 Task: Start in the project UpwardTech the sprint 'Feature Fling', with a duration of 2 weeks.
Action: Mouse moved to (285, 359)
Screenshot: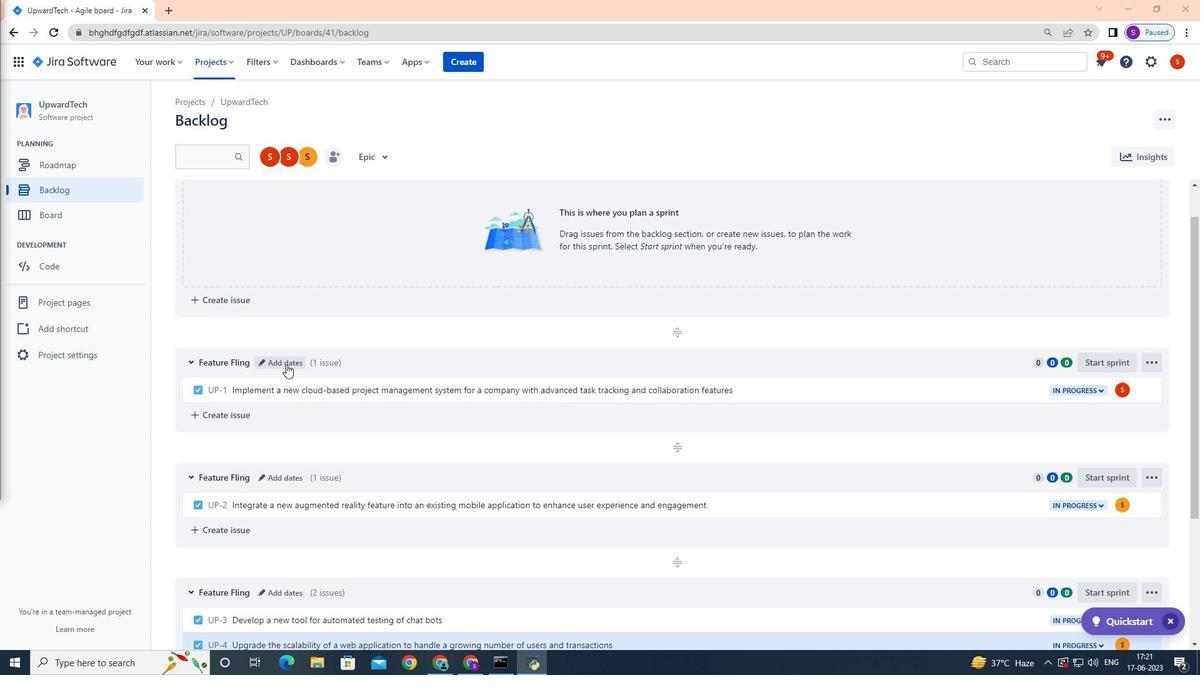 
Action: Mouse pressed left at (285, 359)
Screenshot: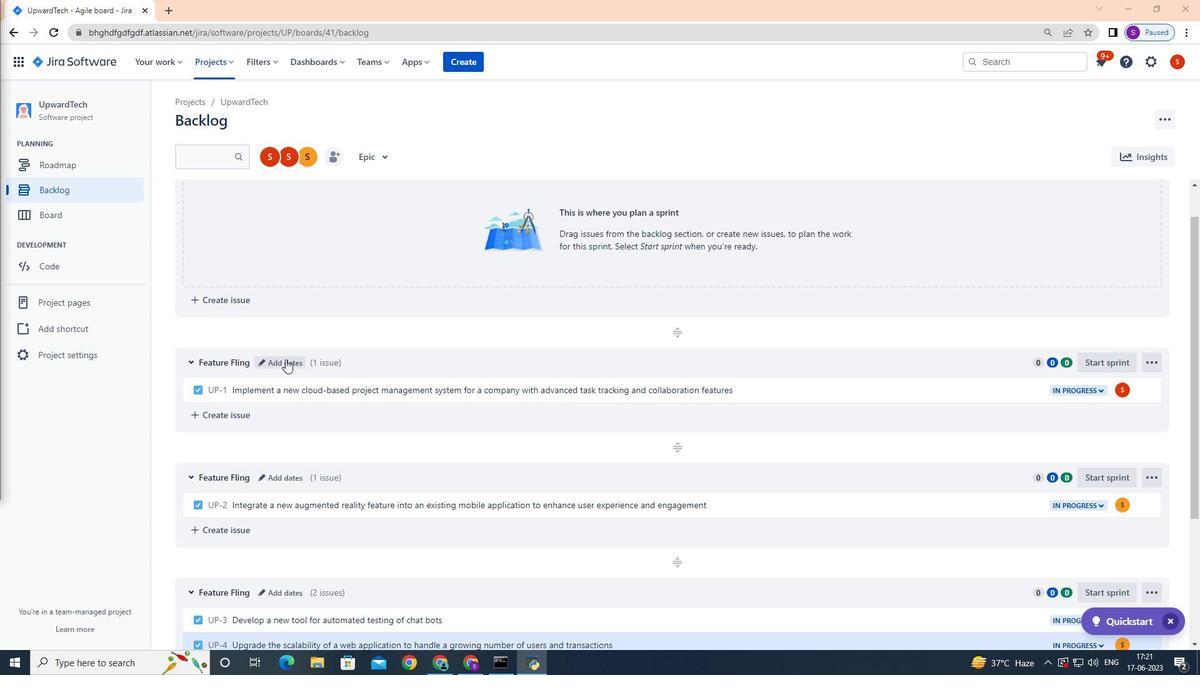 
Action: Mouse moved to (567, 193)
Screenshot: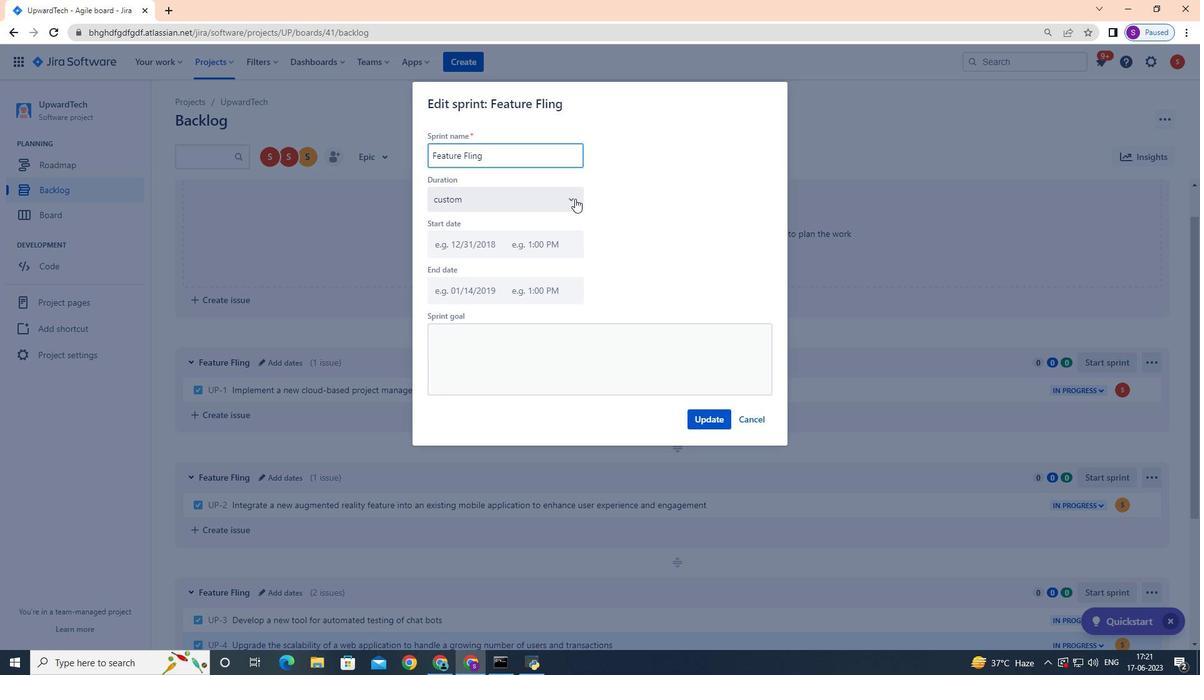 
Action: Mouse pressed left at (567, 193)
Screenshot: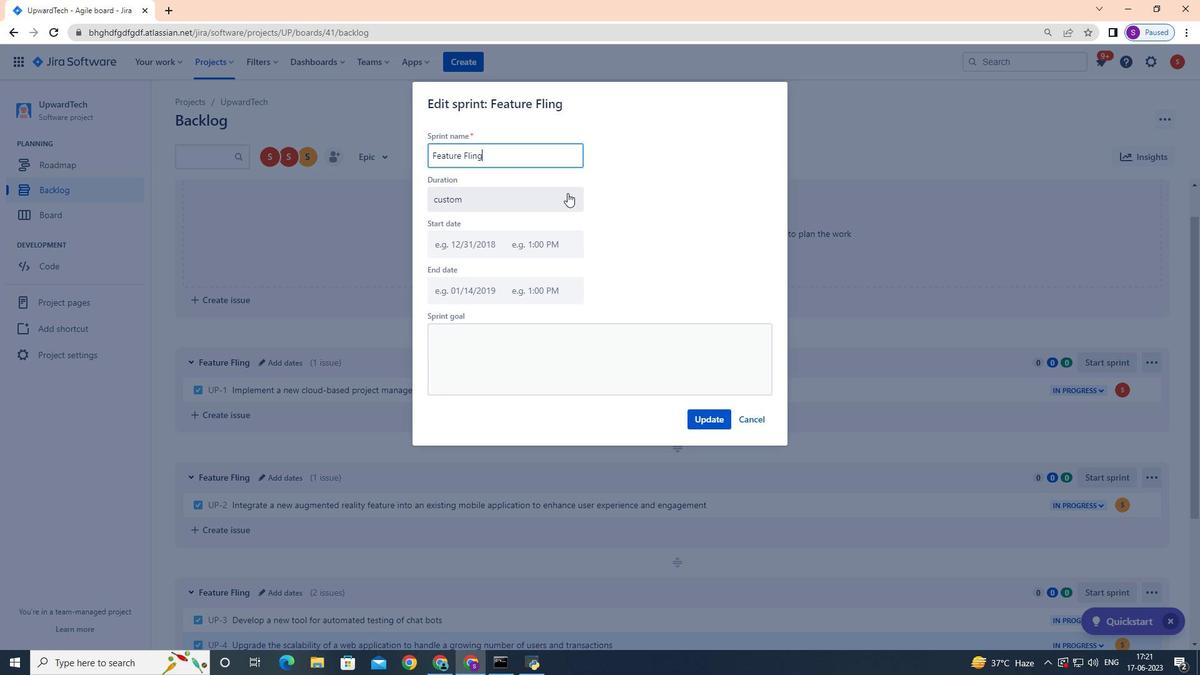 
Action: Mouse moved to (514, 258)
Screenshot: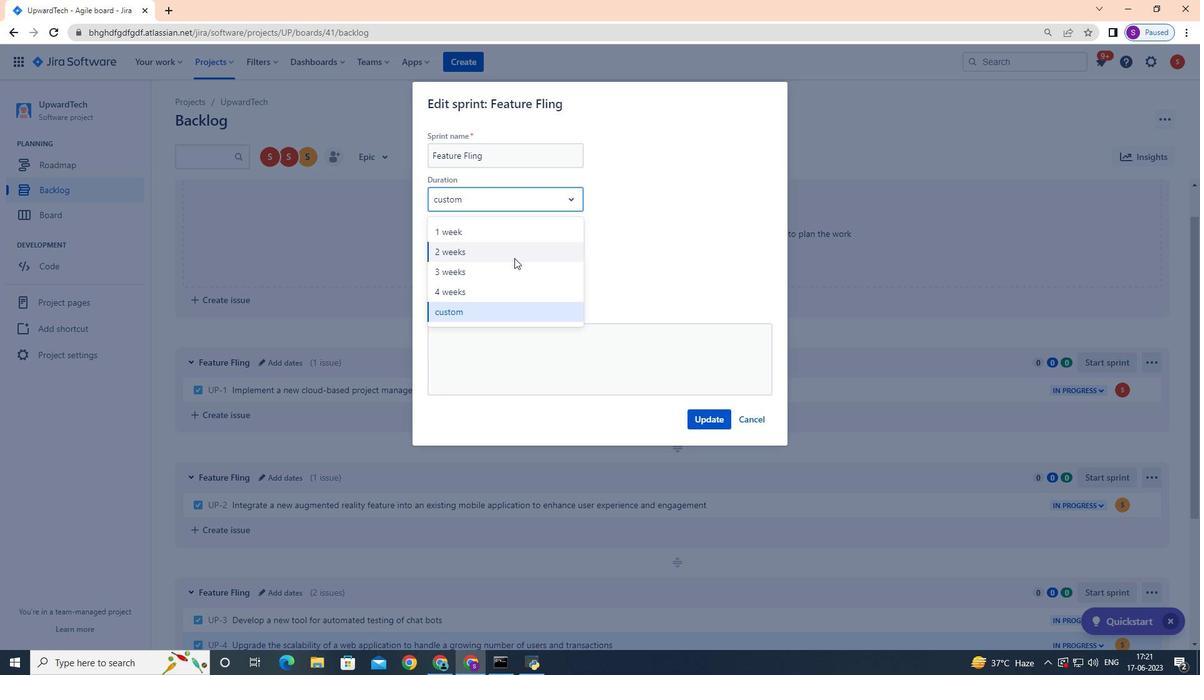 
Action: Mouse pressed left at (514, 258)
Screenshot: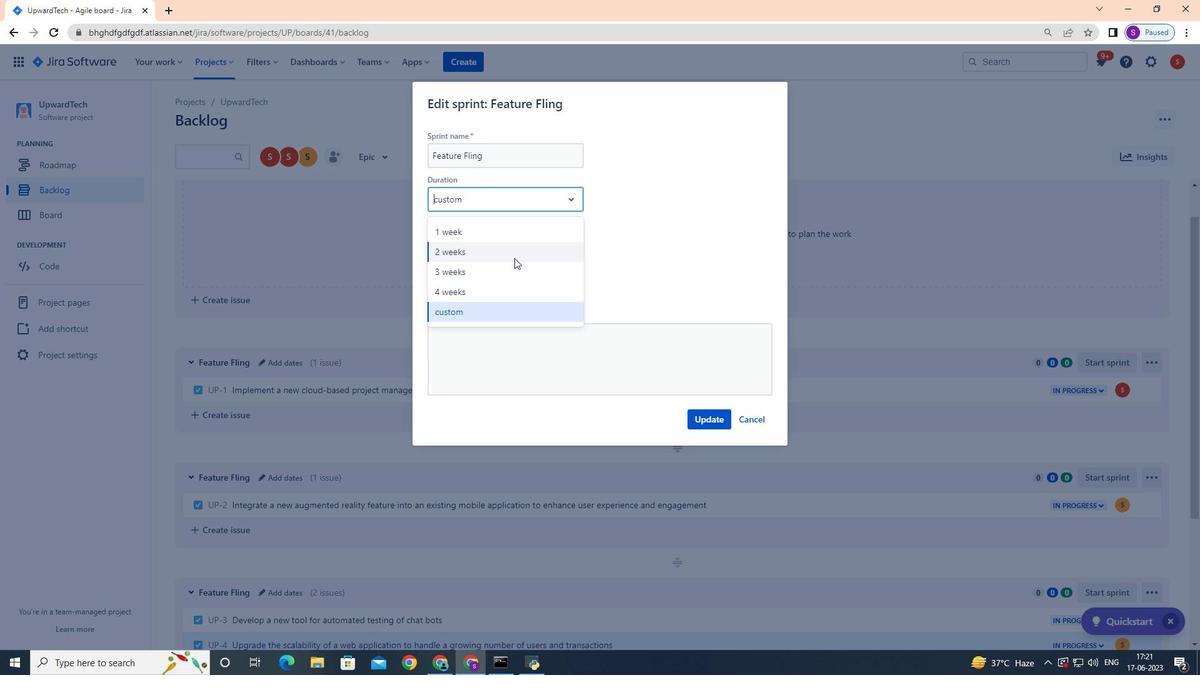 
Action: Mouse moved to (698, 418)
Screenshot: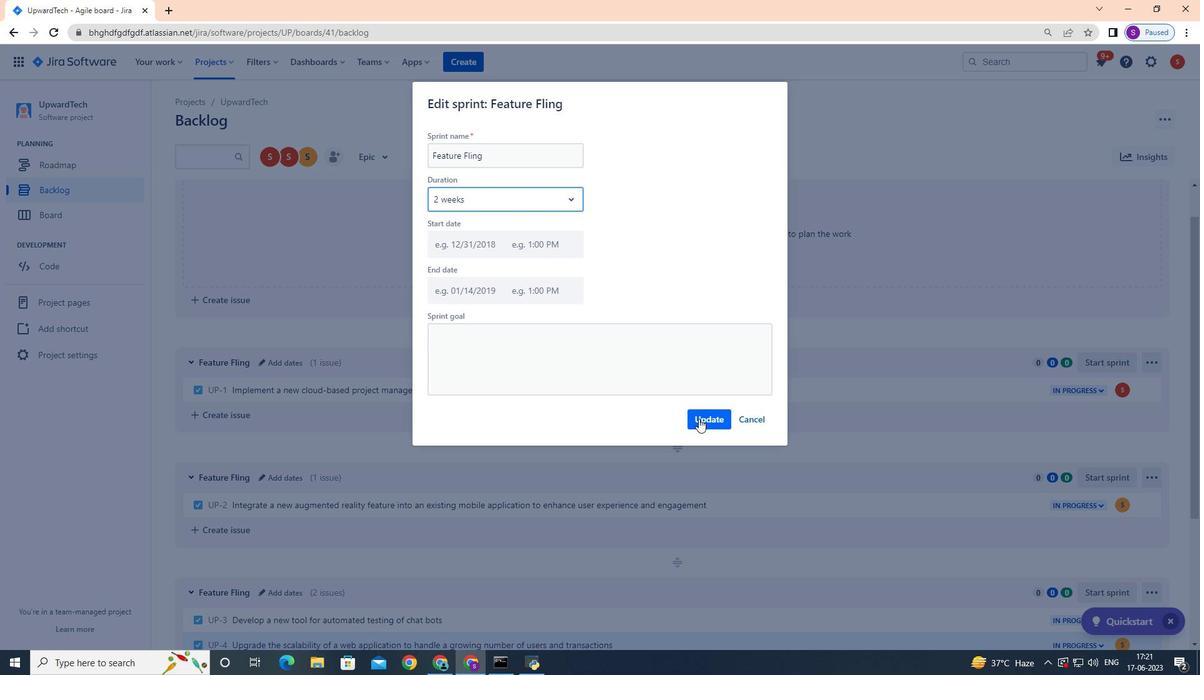 
Action: Mouse pressed left at (698, 418)
Screenshot: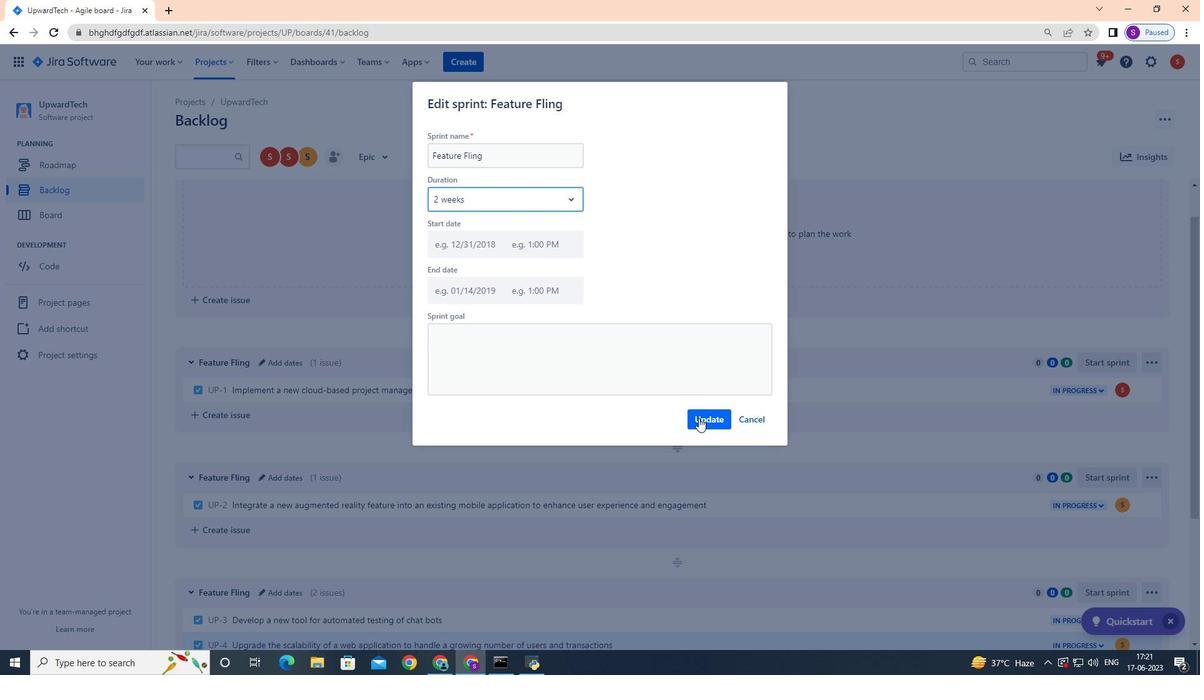 
Action: Mouse moved to (698, 418)
Screenshot: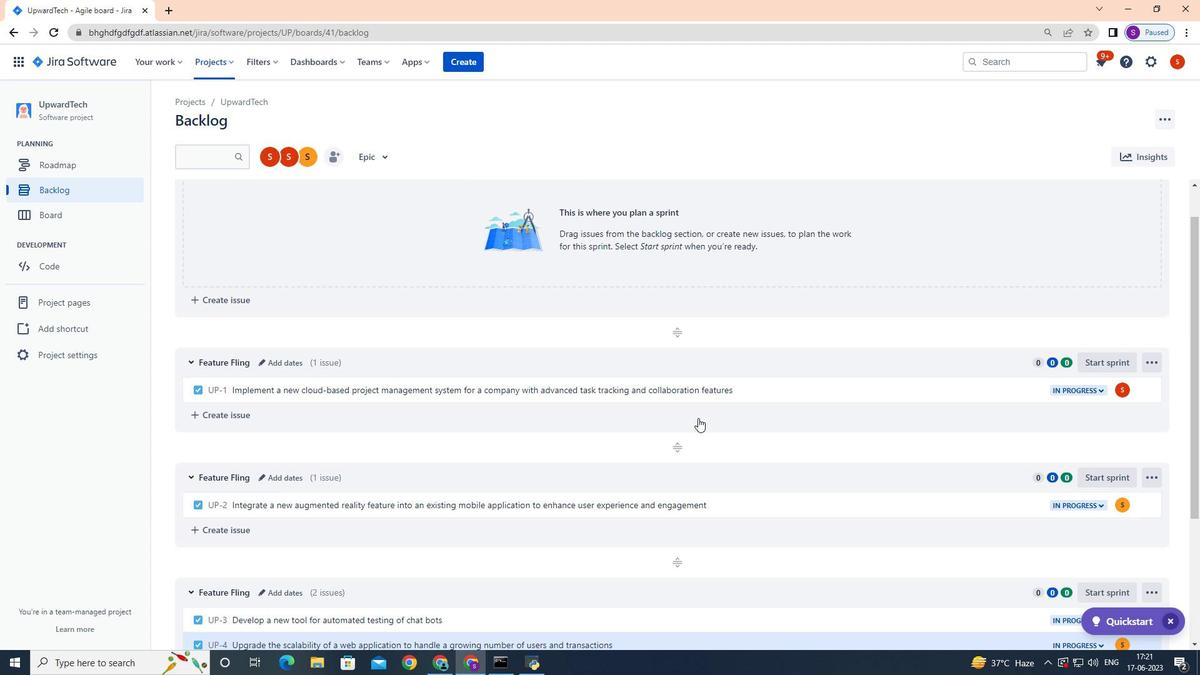 
